 Task: Enable the option "Use RTP over RTSP (TCP)".
Action: Mouse moved to (116, 3)
Screenshot: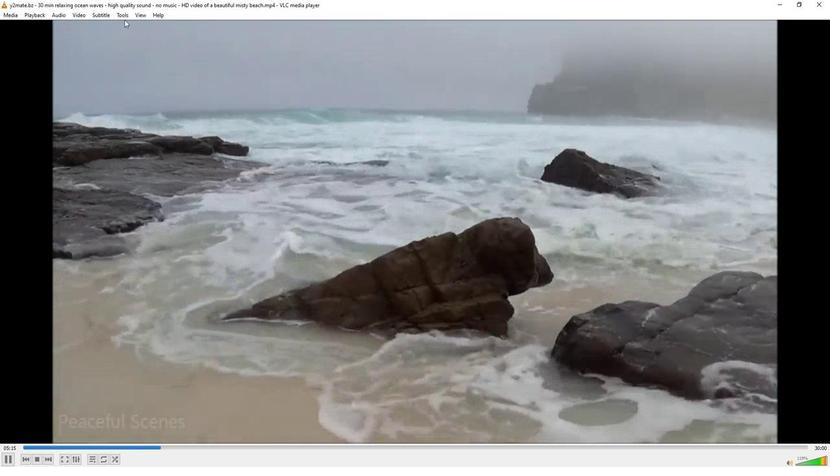 
Action: Mouse pressed left at (116, 3)
Screenshot: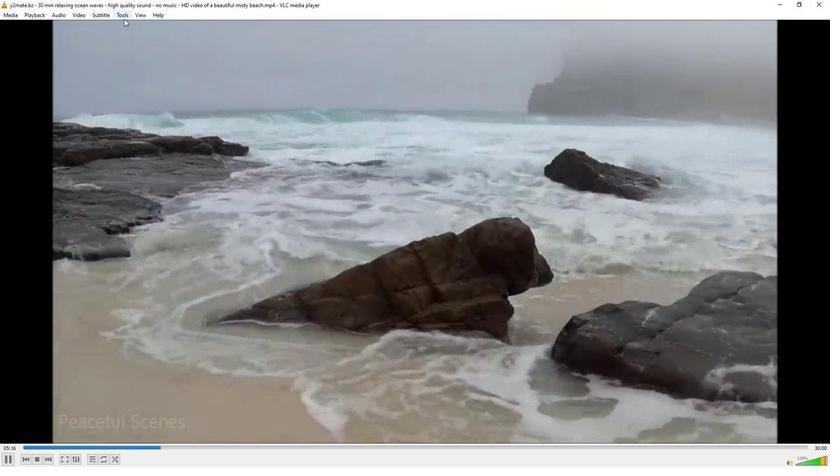 
Action: Mouse moved to (130, 115)
Screenshot: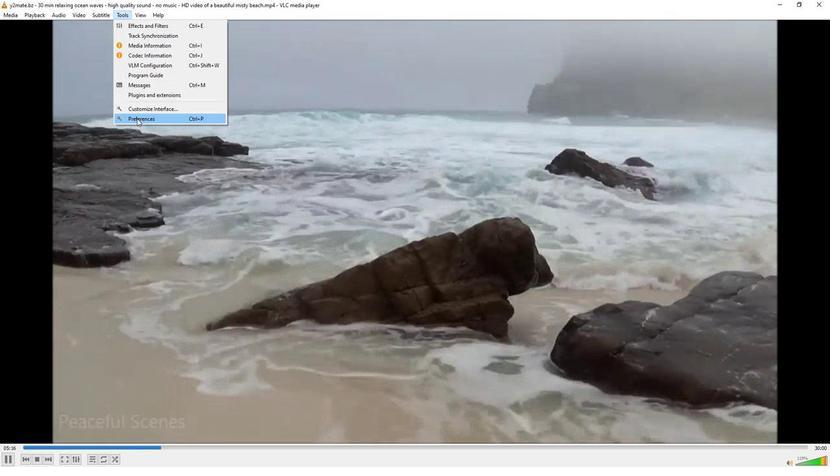 
Action: Mouse pressed left at (130, 115)
Screenshot: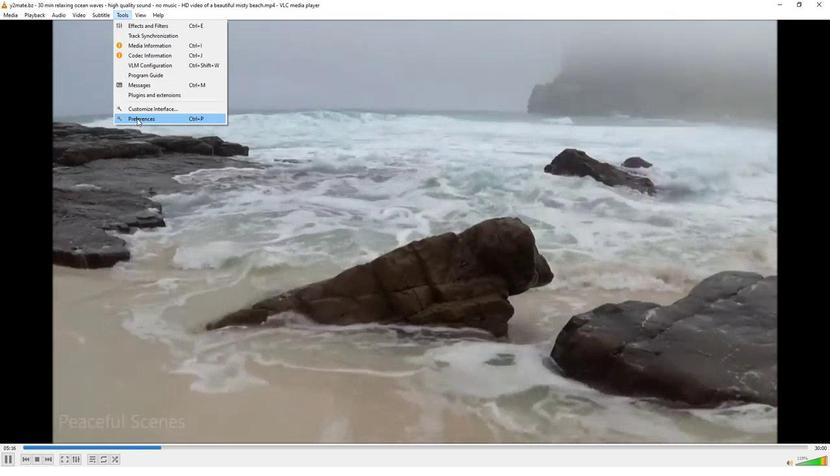 
Action: Mouse moved to (225, 384)
Screenshot: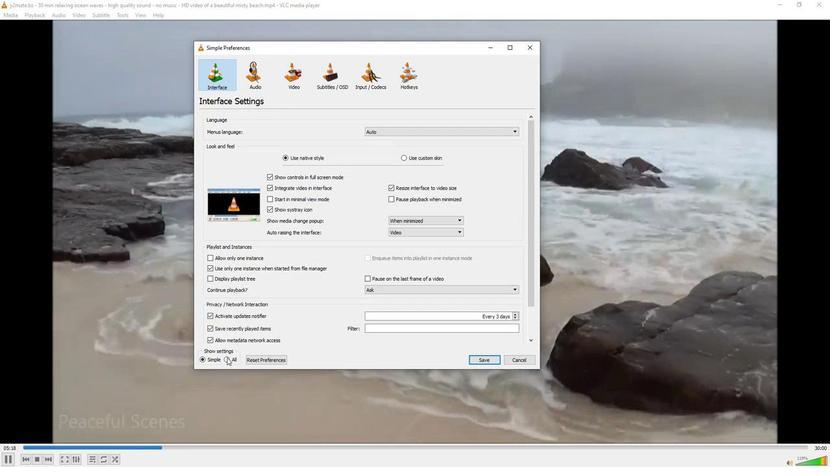 
Action: Mouse pressed left at (225, 384)
Screenshot: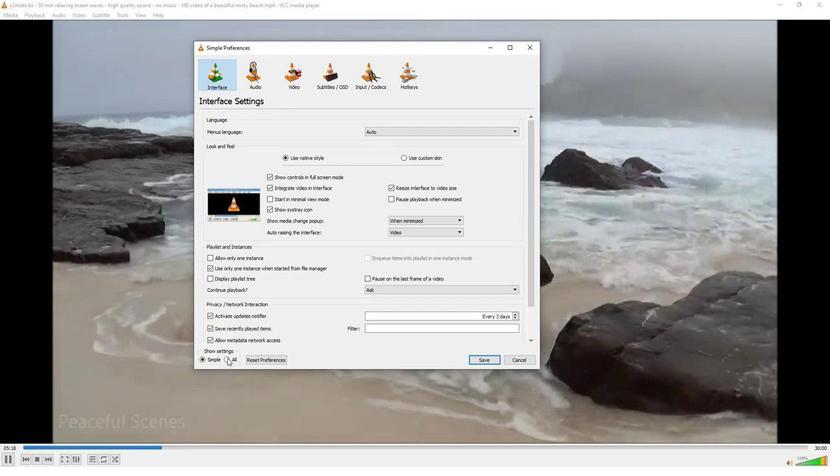 
Action: Mouse moved to (207, 246)
Screenshot: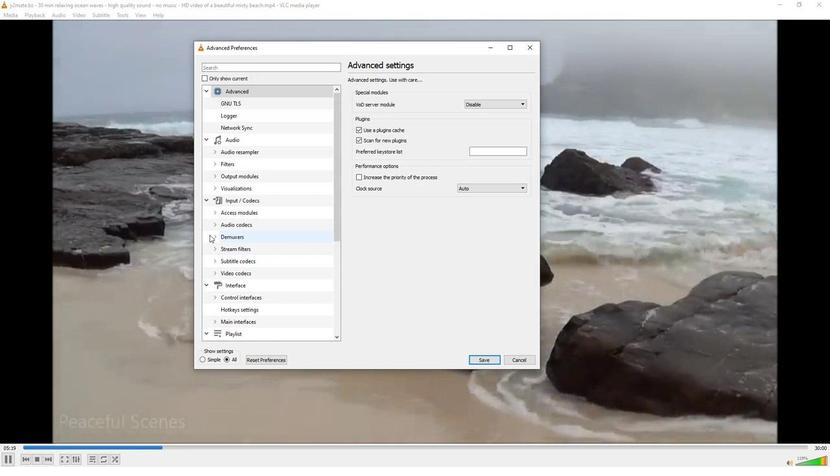 
Action: Mouse pressed left at (207, 246)
Screenshot: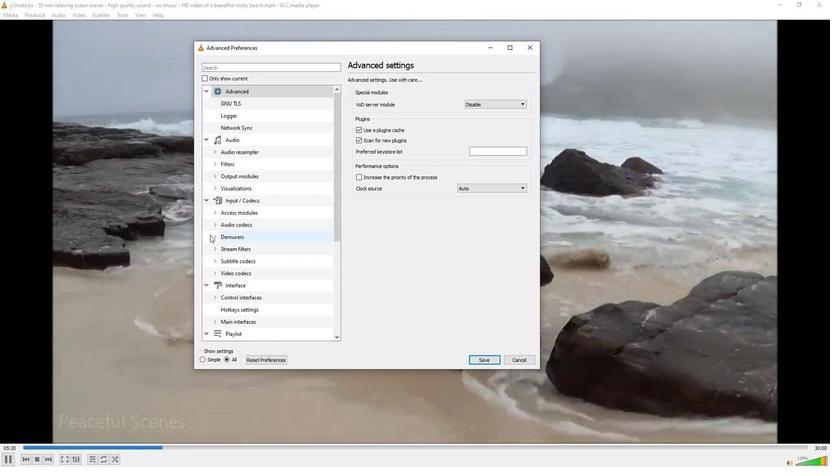 
Action: Mouse moved to (245, 260)
Screenshot: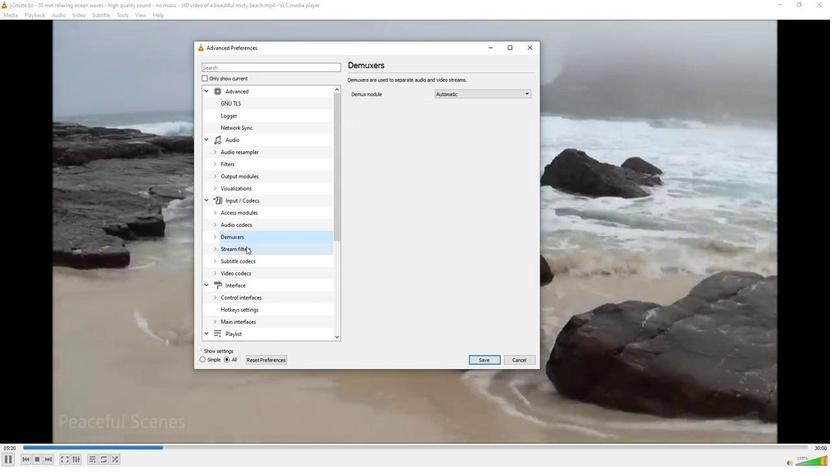 
Action: Mouse scrolled (245, 259) with delta (0, 0)
Screenshot: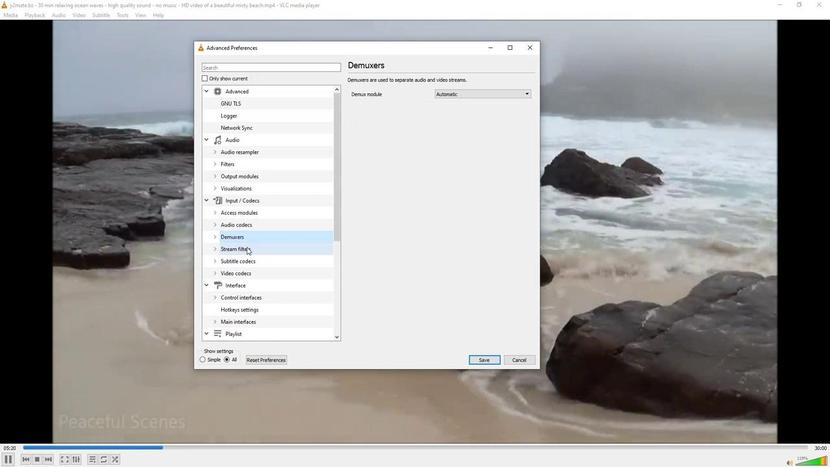 
Action: Mouse moved to (215, 208)
Screenshot: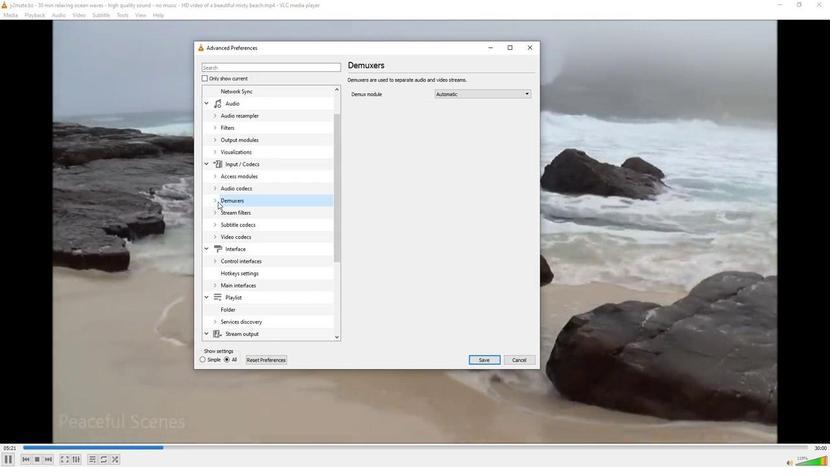 
Action: Mouse pressed left at (215, 208)
Screenshot: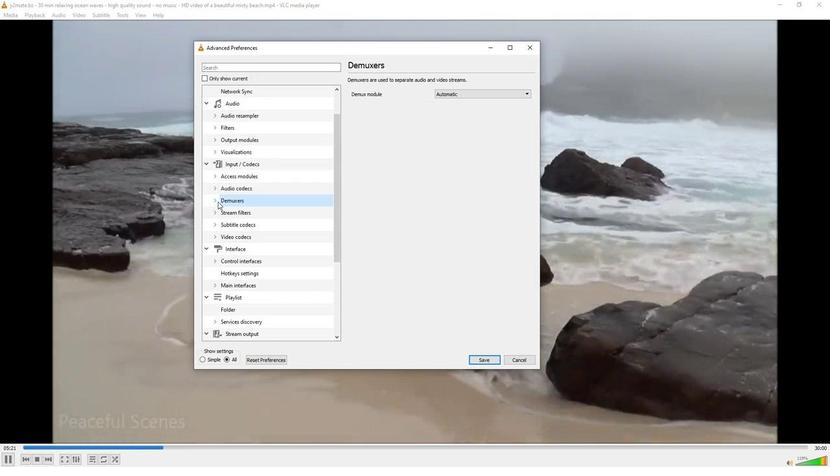 
Action: Mouse moved to (232, 257)
Screenshot: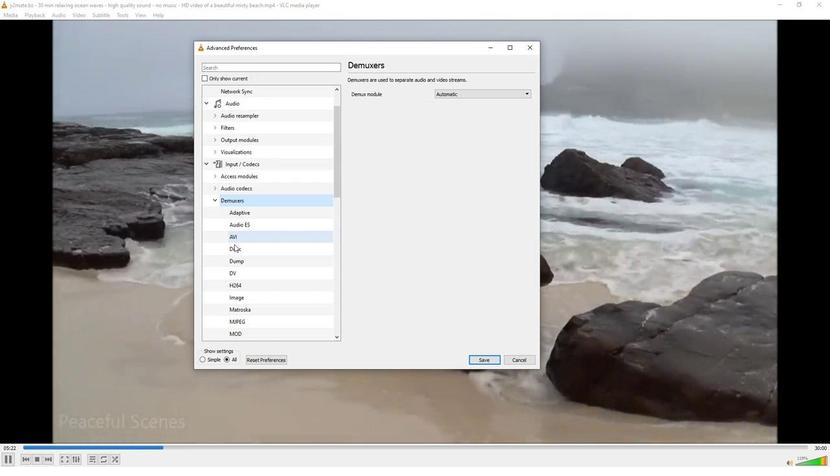 
Action: Mouse scrolled (232, 256) with delta (0, 0)
Screenshot: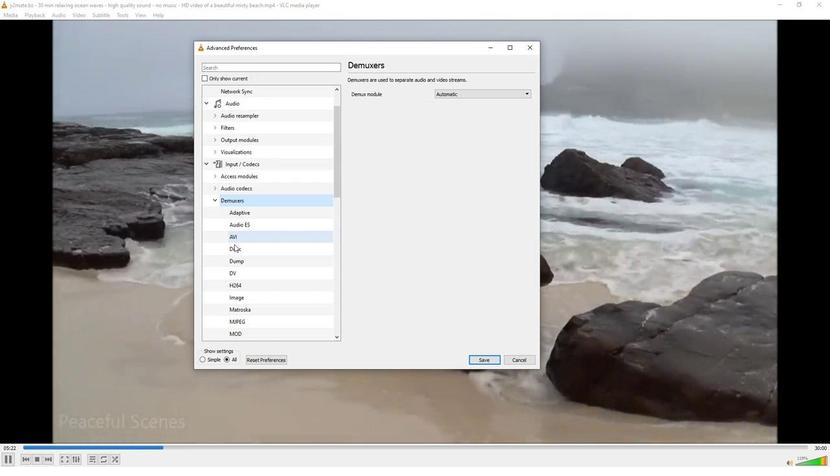 
Action: Mouse moved to (232, 257)
Screenshot: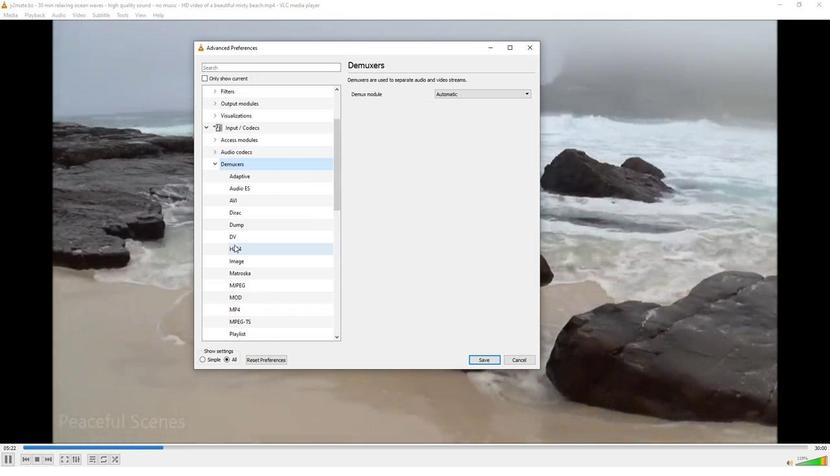 
Action: Mouse scrolled (232, 256) with delta (0, 0)
Screenshot: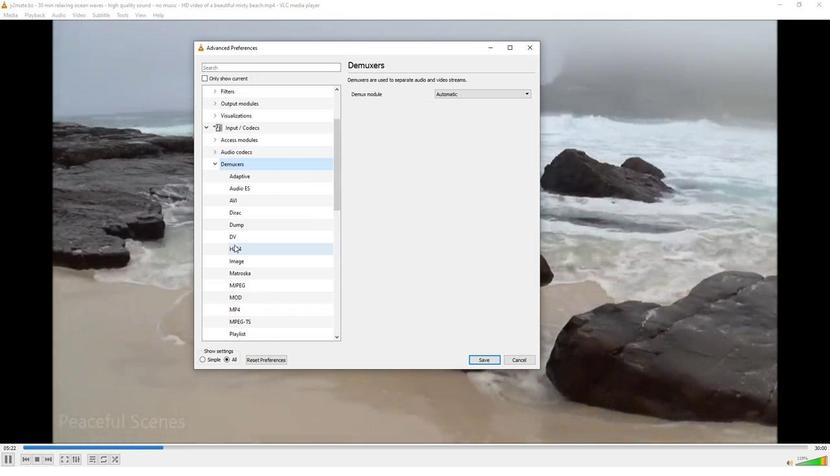 
Action: Mouse scrolled (232, 256) with delta (0, 0)
Screenshot: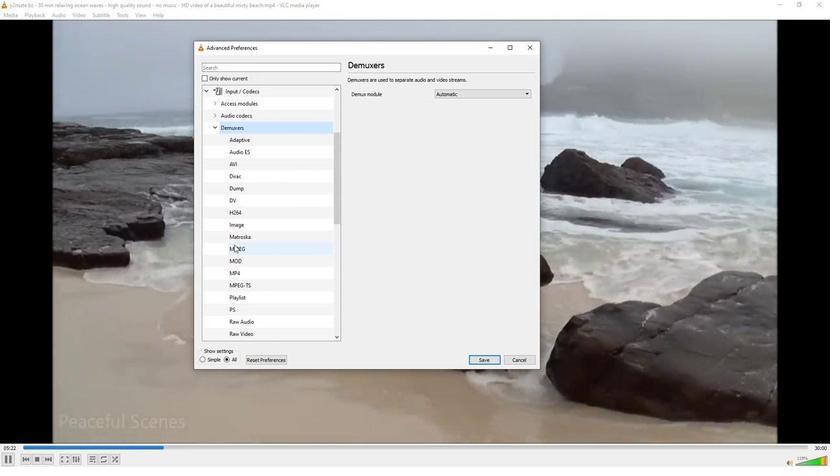 
Action: Mouse moved to (233, 260)
Screenshot: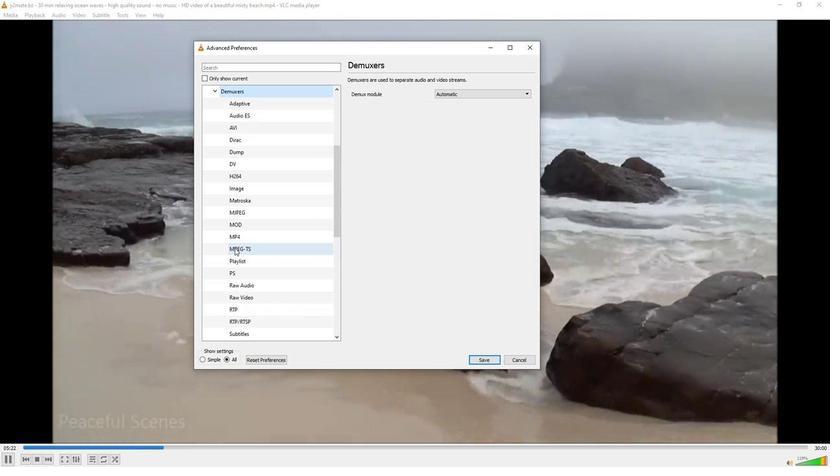 
Action: Mouse scrolled (233, 260) with delta (0, 0)
Screenshot: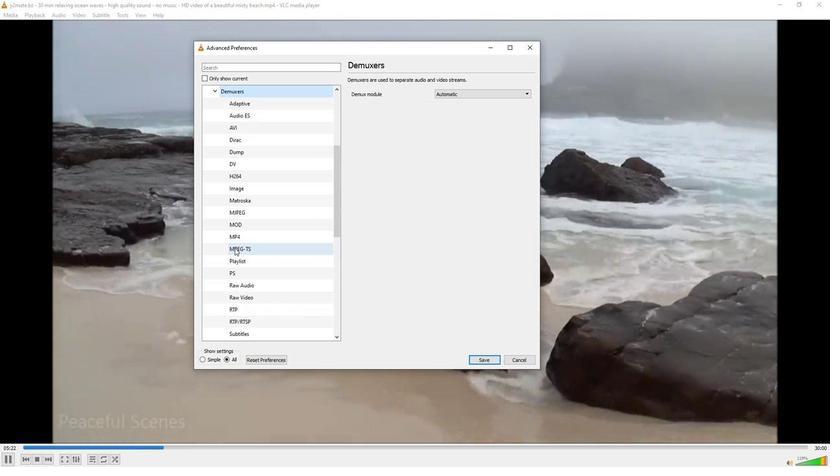 
Action: Mouse scrolled (233, 260) with delta (0, 0)
Screenshot: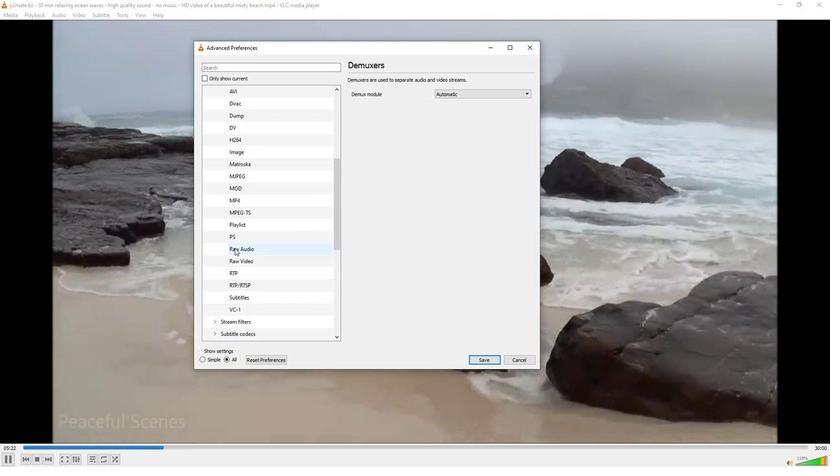 
Action: Mouse moved to (235, 260)
Screenshot: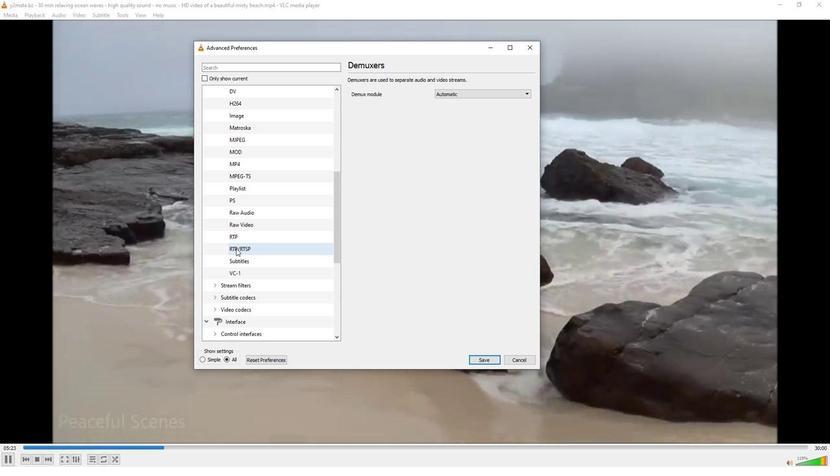 
Action: Mouse pressed left at (235, 260)
Screenshot: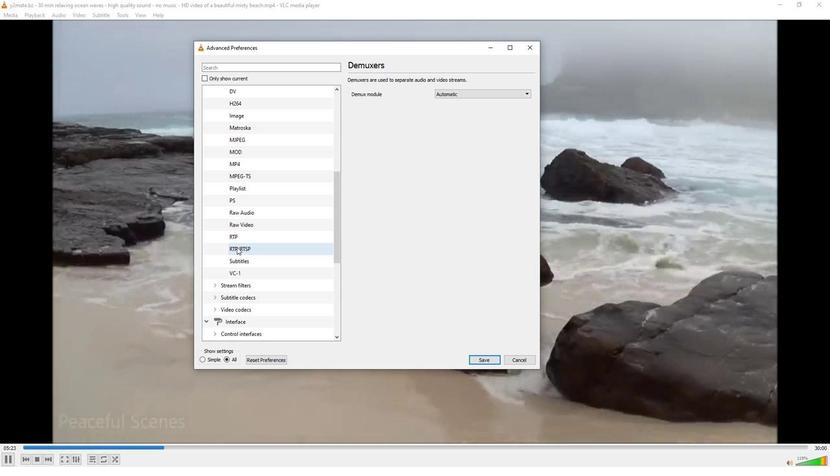 
Action: Mouse moved to (360, 85)
Screenshot: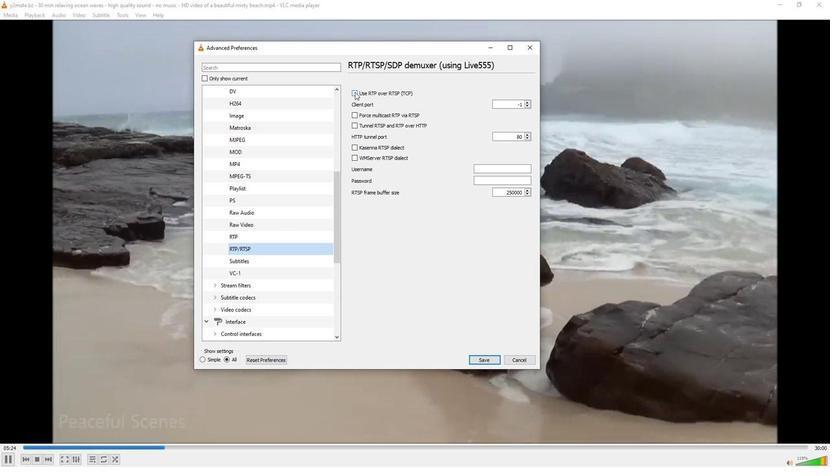 
Action: Mouse pressed left at (360, 85)
Screenshot: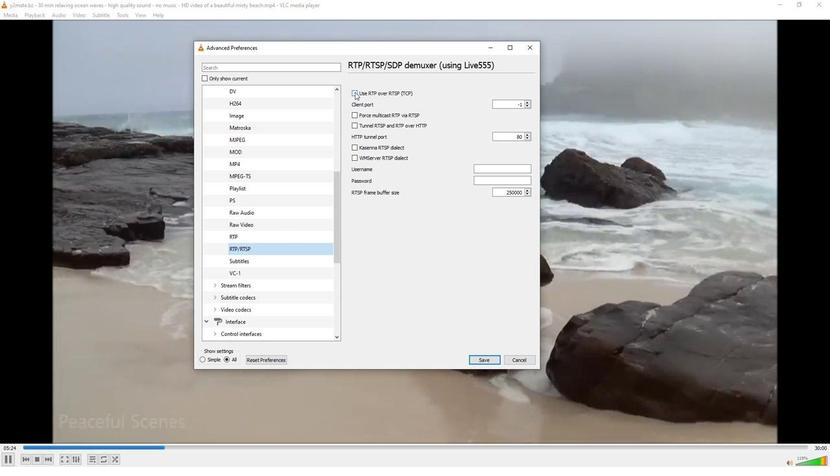 
Action: Mouse moved to (406, 216)
Screenshot: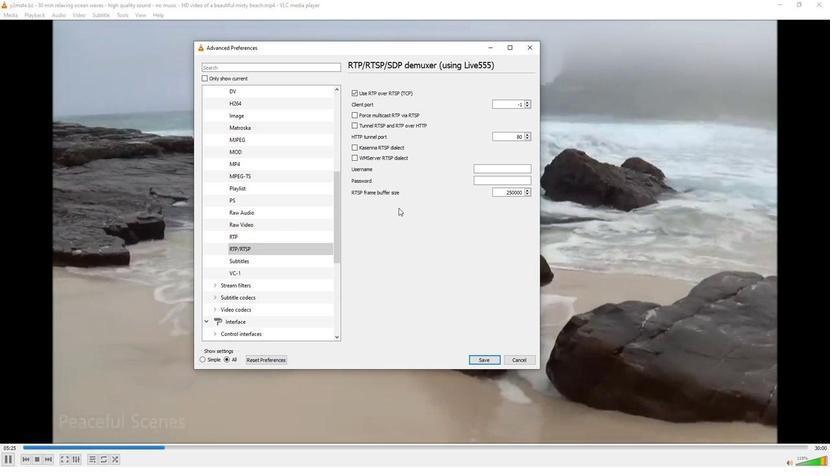 
